 Task: In the  document note.pdf Download file as 'Open Document Format' Share this file with 'softage.6@softage.net' Insert the command  Editing
Action: Mouse moved to (58, 85)
Screenshot: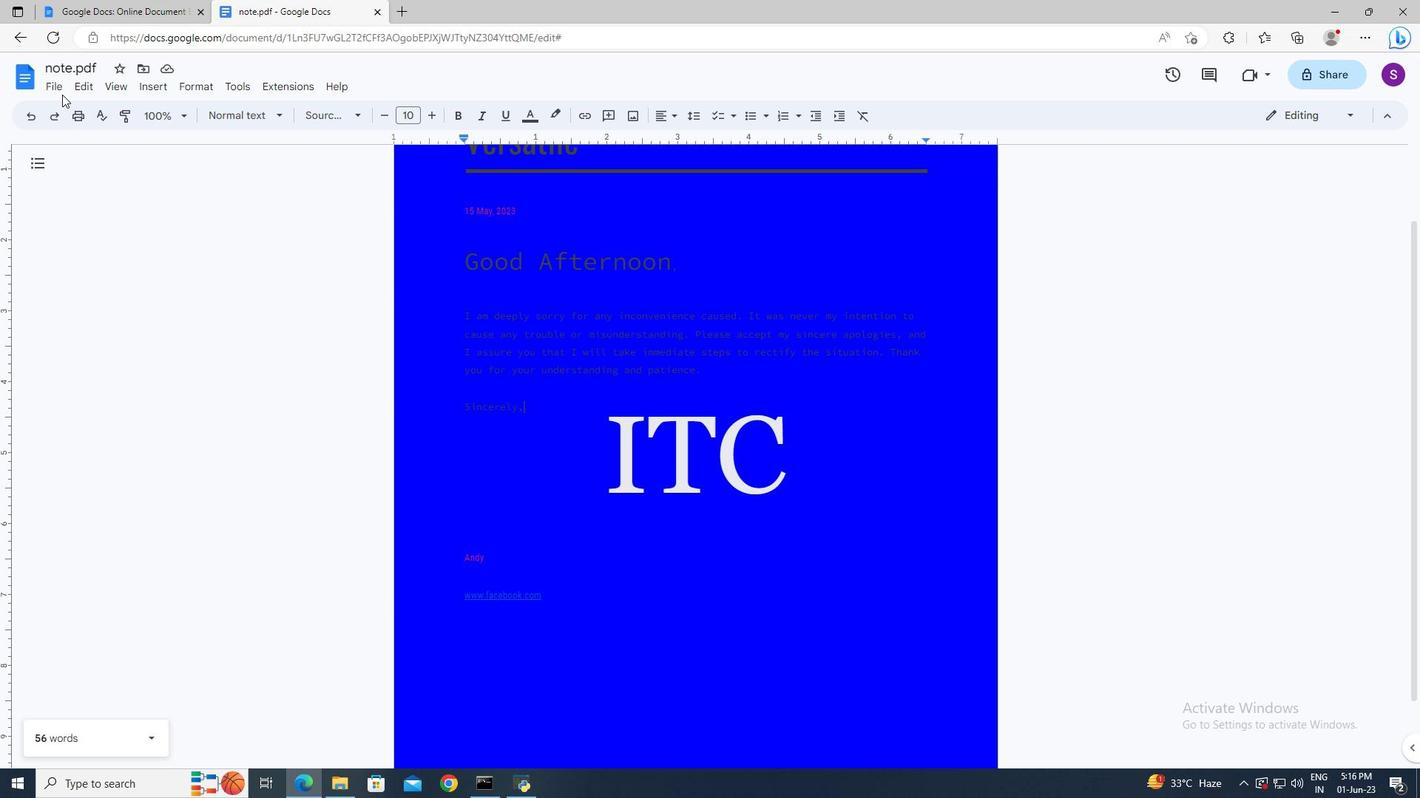 
Action: Mouse pressed left at (58, 85)
Screenshot: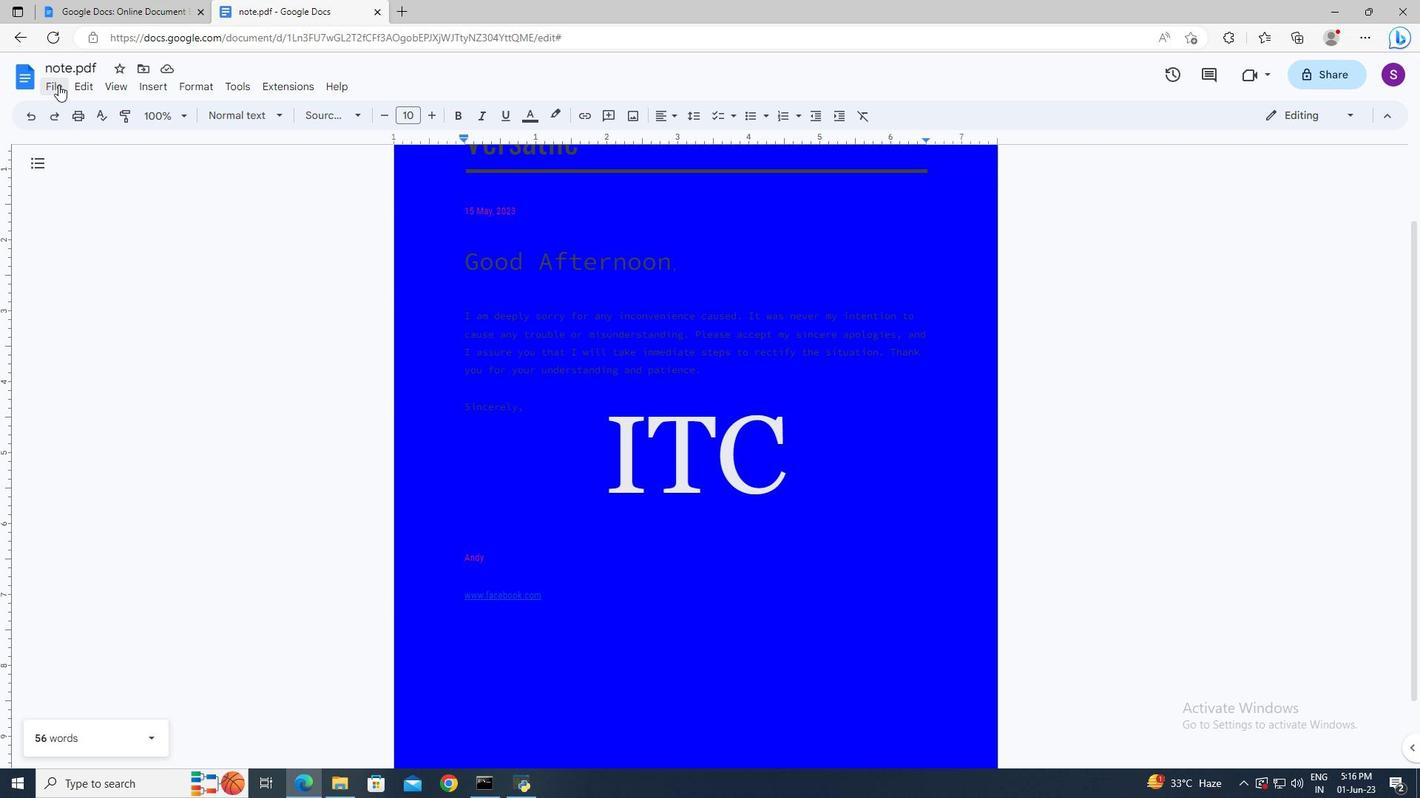 
Action: Mouse moved to (315, 264)
Screenshot: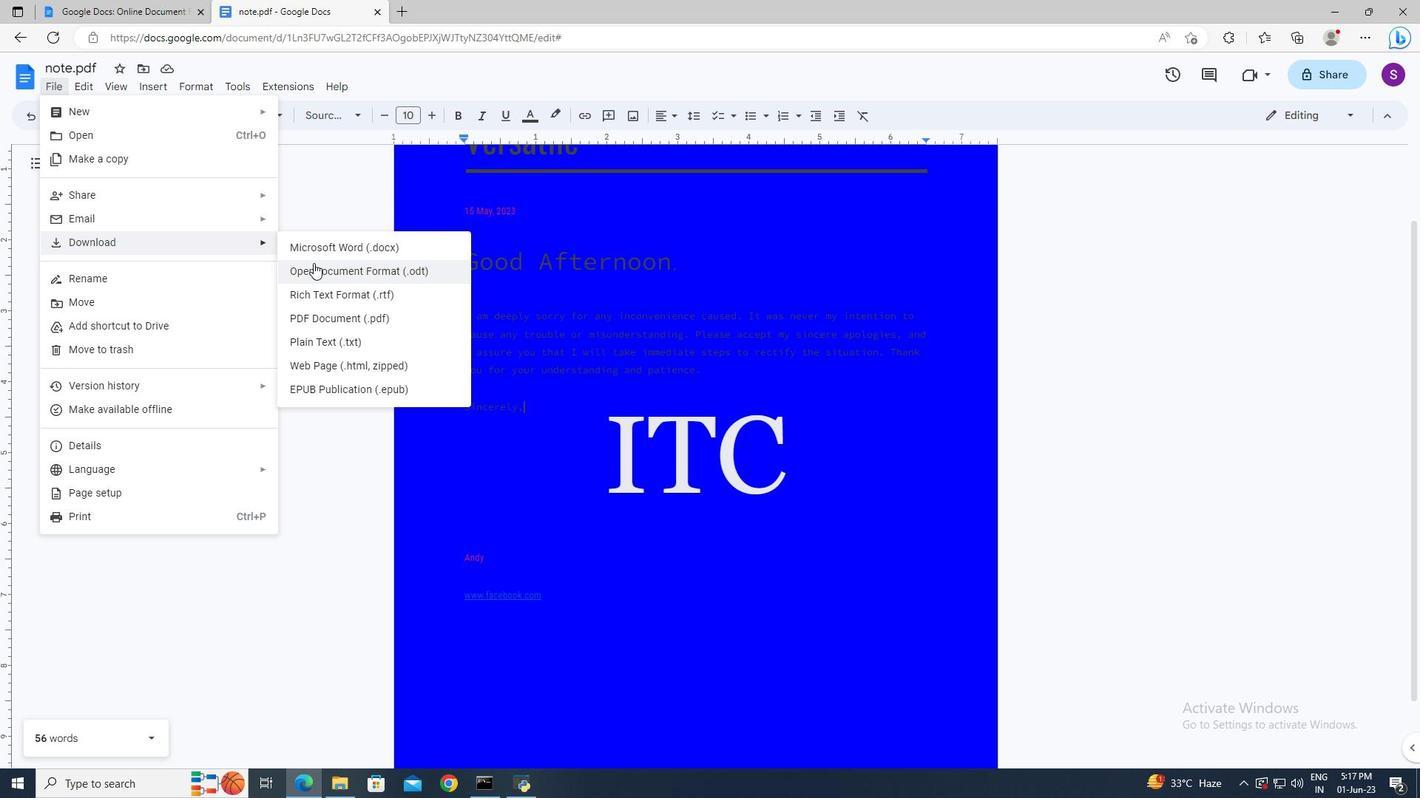 
Action: Mouse pressed left at (315, 264)
Screenshot: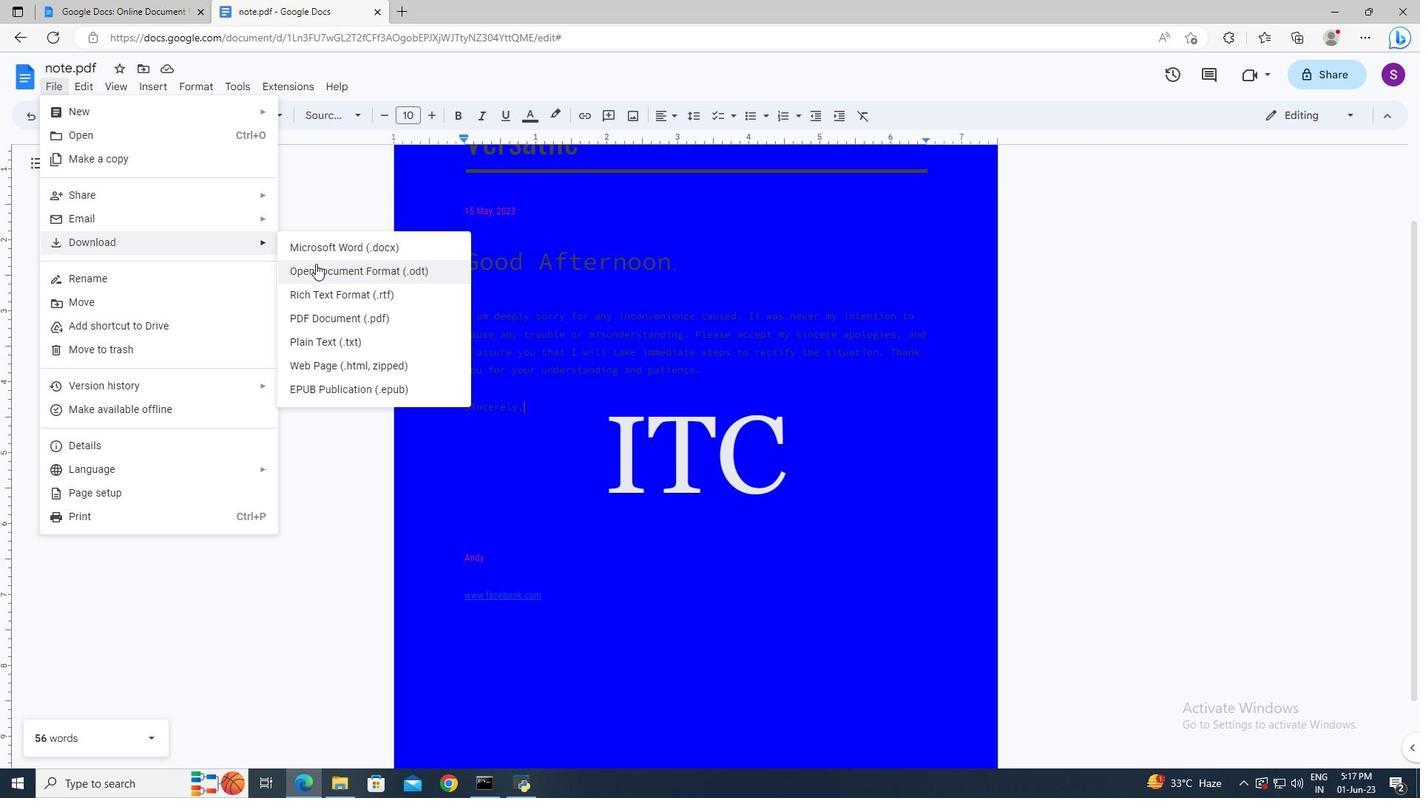 
Action: Mouse moved to (48, 93)
Screenshot: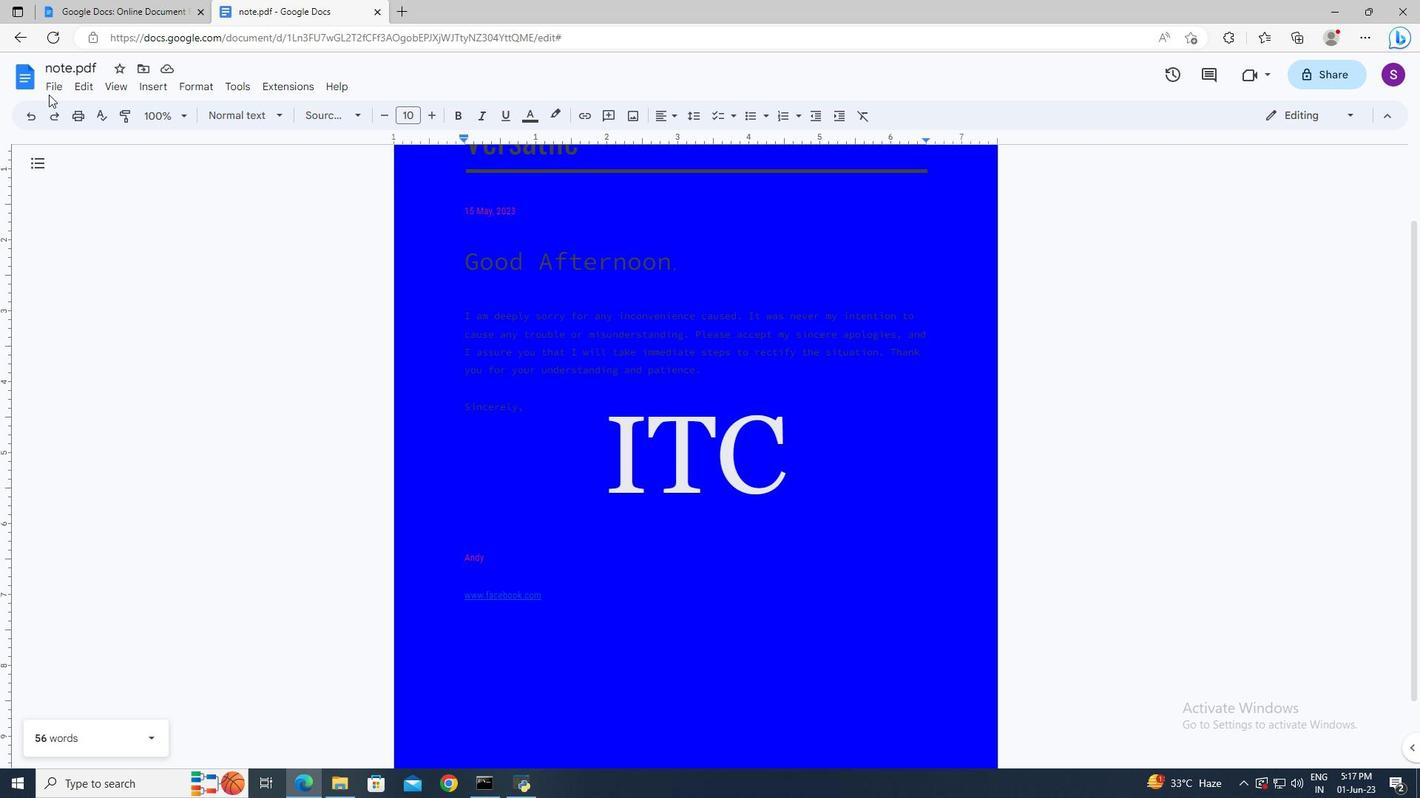 
Action: Mouse pressed left at (48, 93)
Screenshot: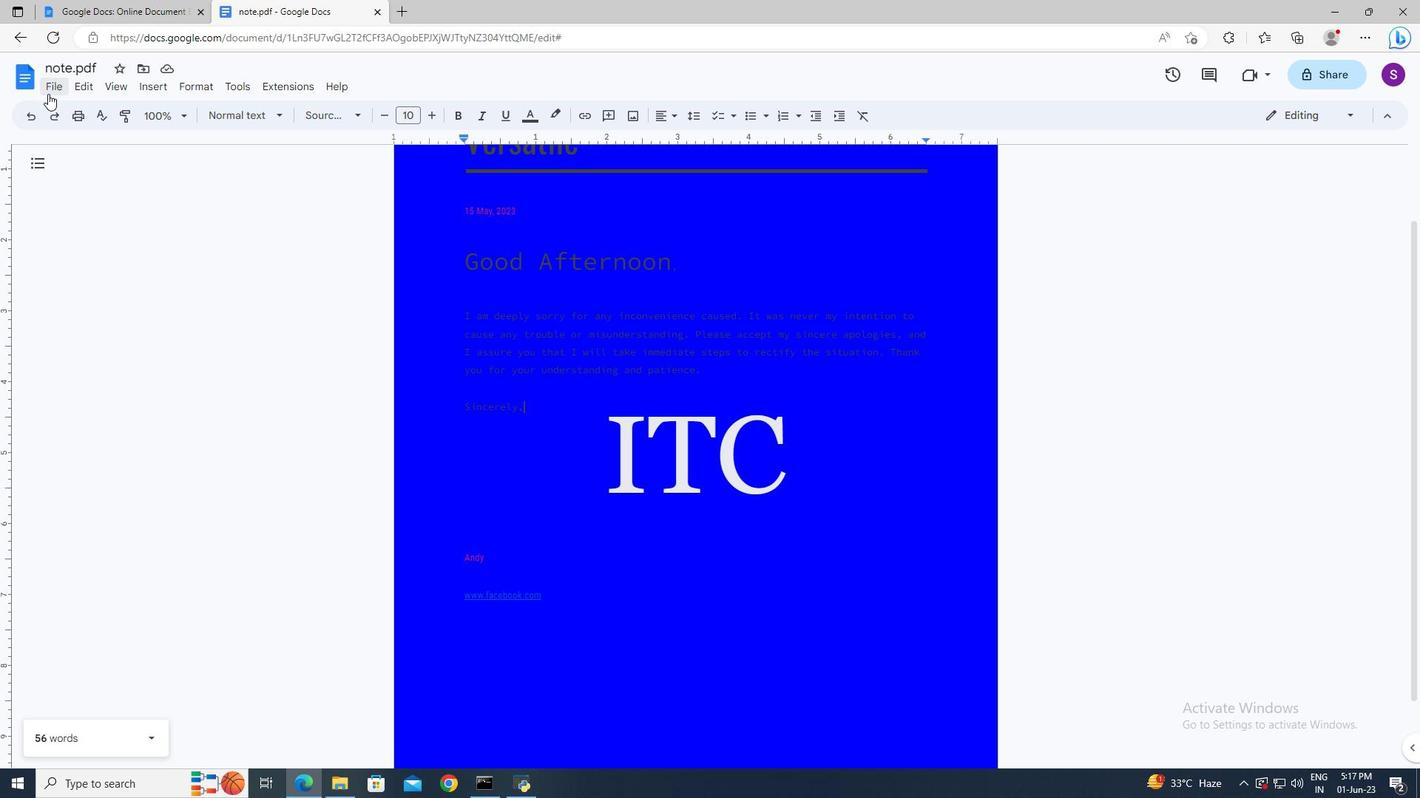 
Action: Mouse moved to (310, 197)
Screenshot: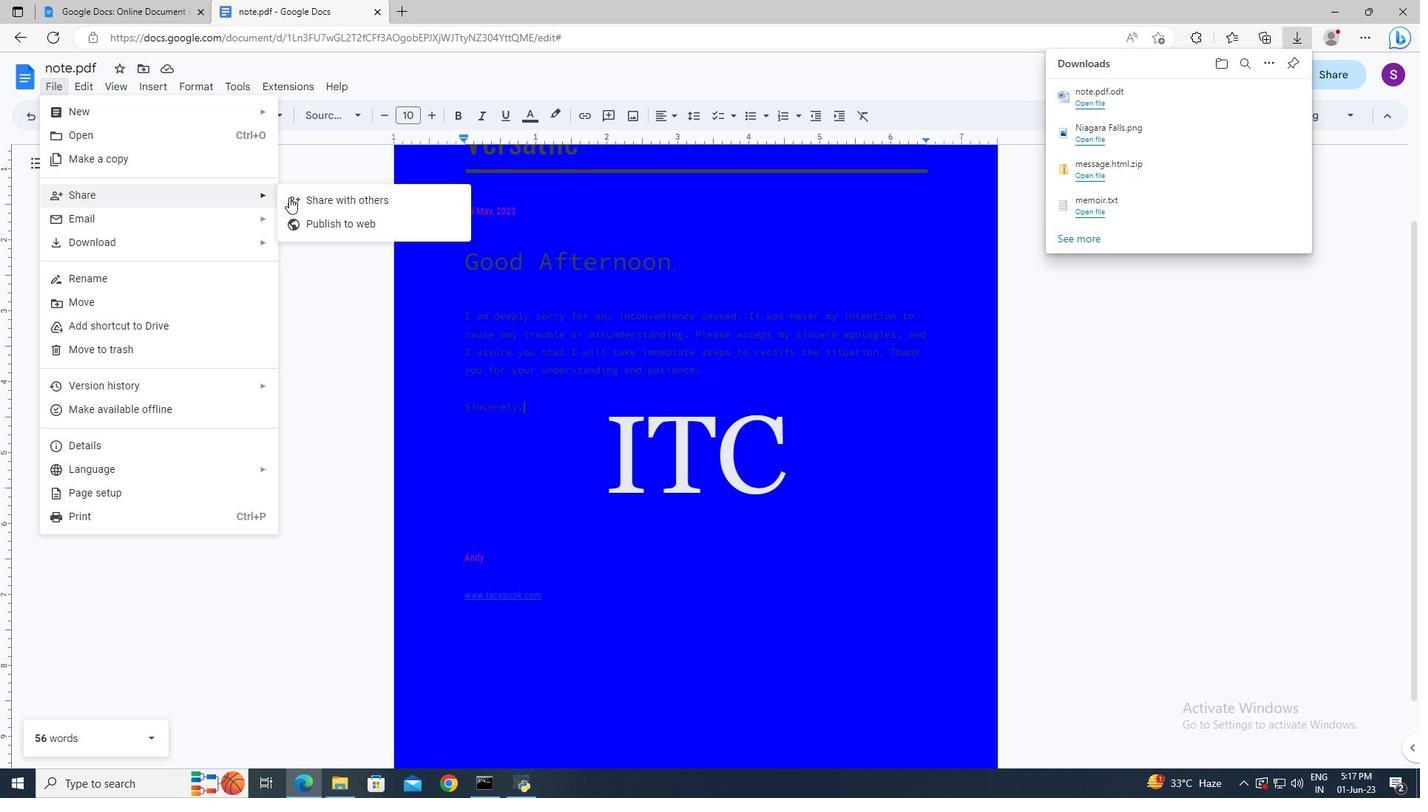 
Action: Mouse pressed left at (310, 197)
Screenshot: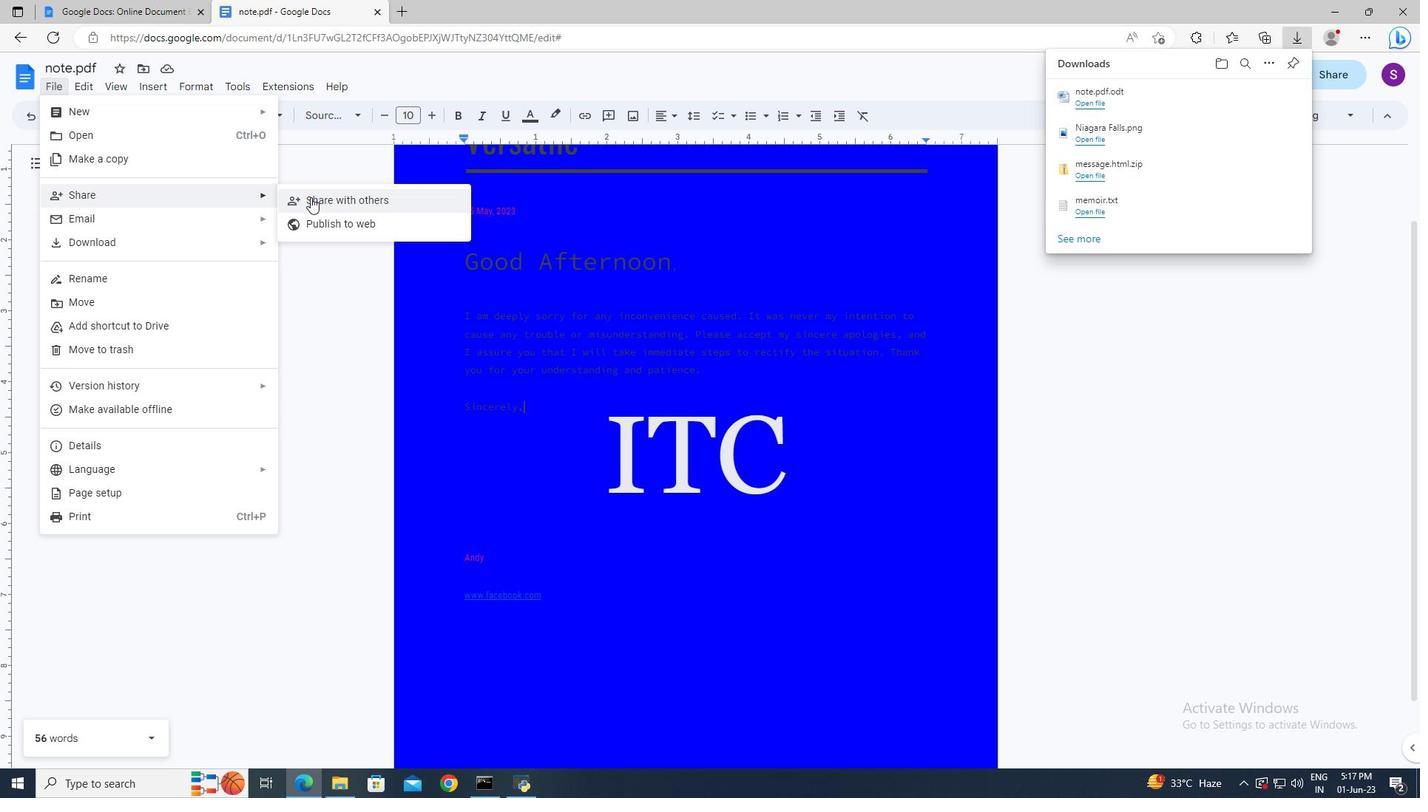 
Action: Mouse moved to (562, 330)
Screenshot: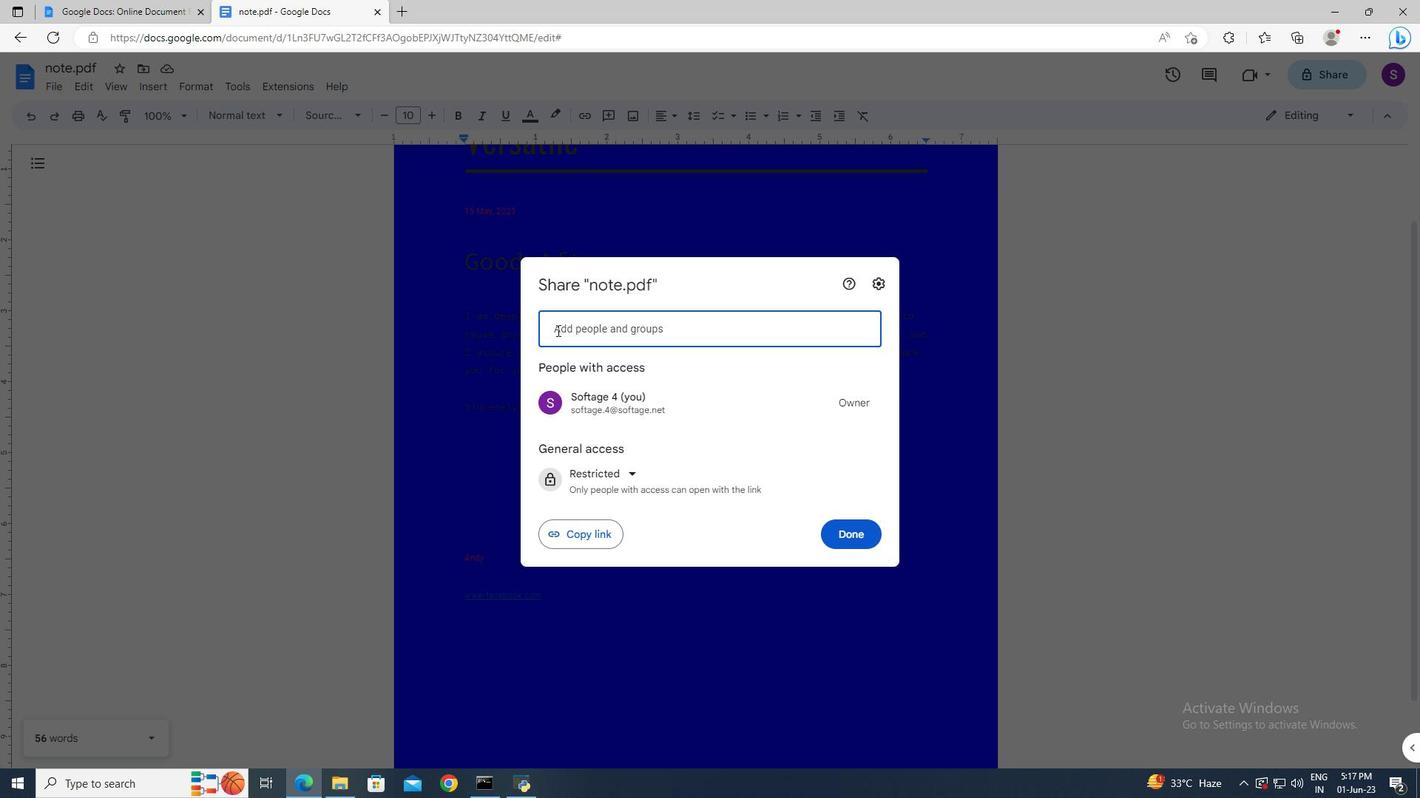 
Action: Mouse pressed left at (562, 330)
Screenshot: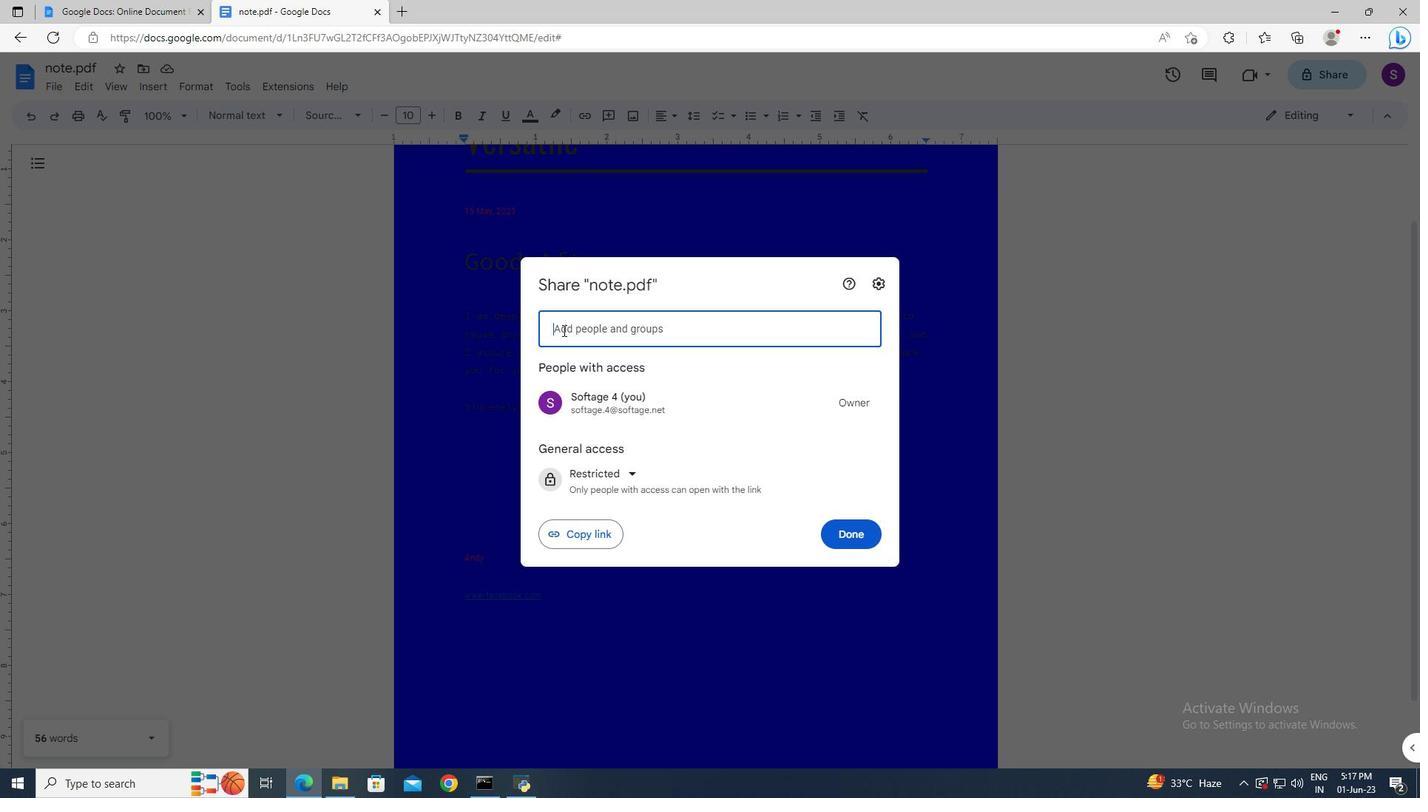 
Action: Mouse moved to (562, 331)
Screenshot: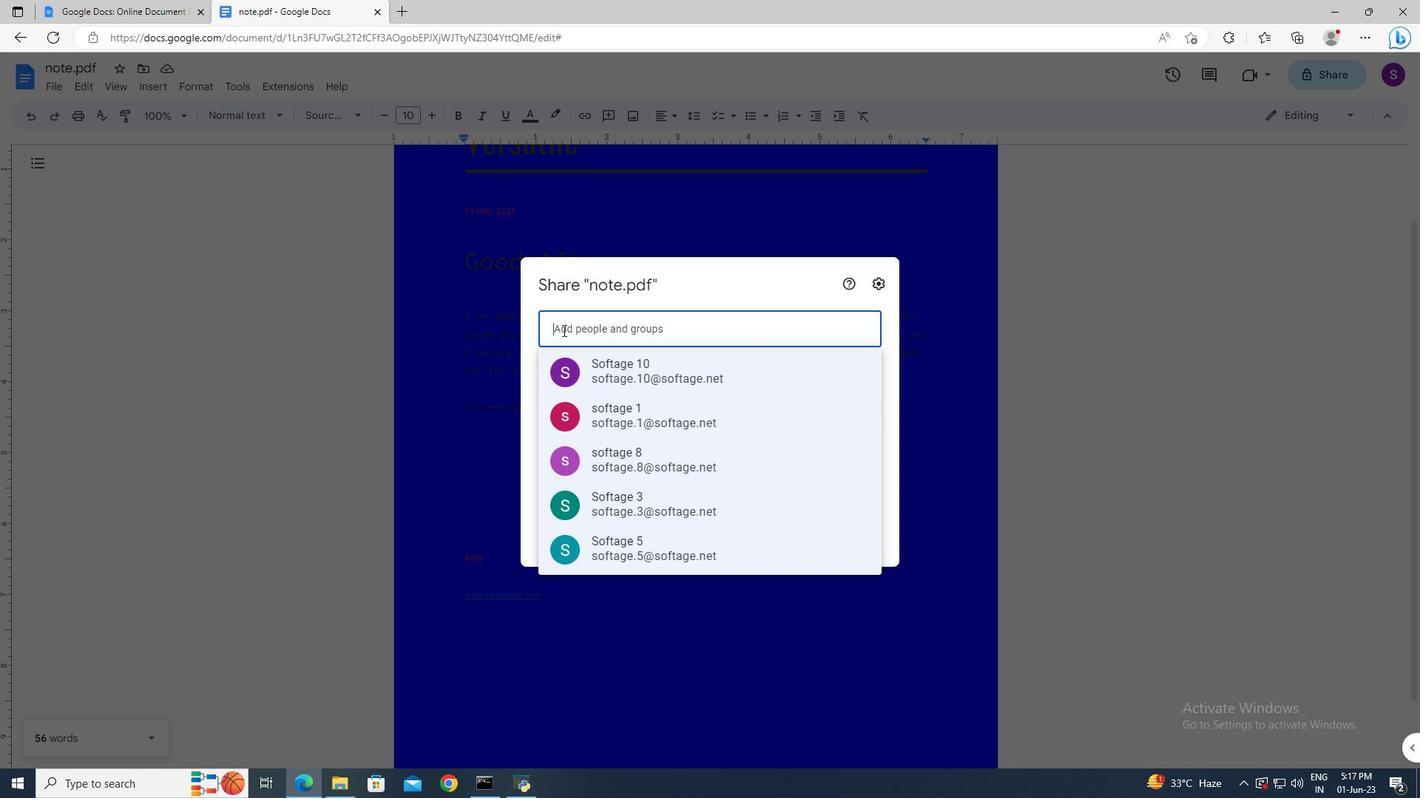 
Action: Key pressed softage.6<Key.shift><Key.shift><Key.shift><Key.shift><Key.shift><Key.shift><Key.shift><Key.shift><Key.shift><Key.shift>@softage.net<Key.enter>
Screenshot: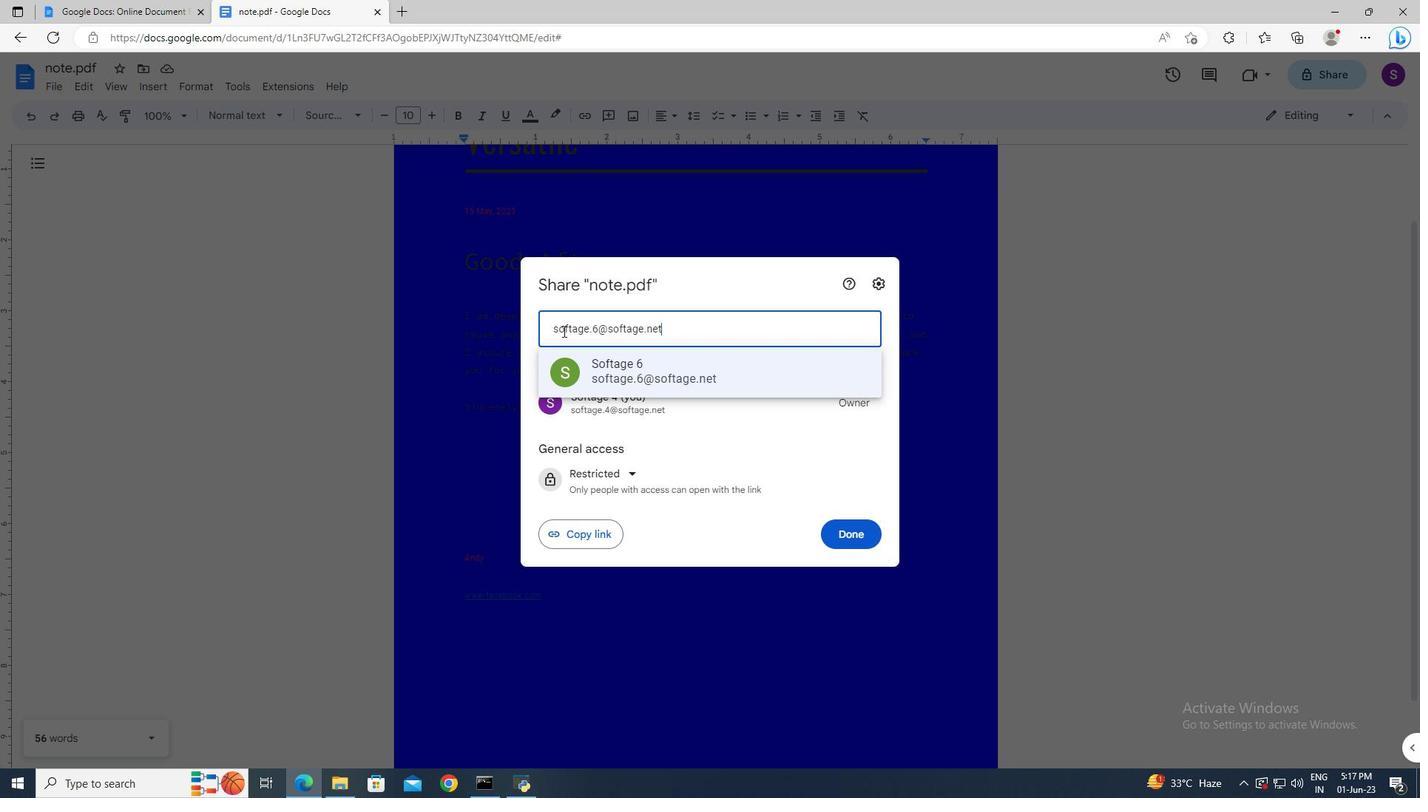 
Action: Mouse moved to (836, 520)
Screenshot: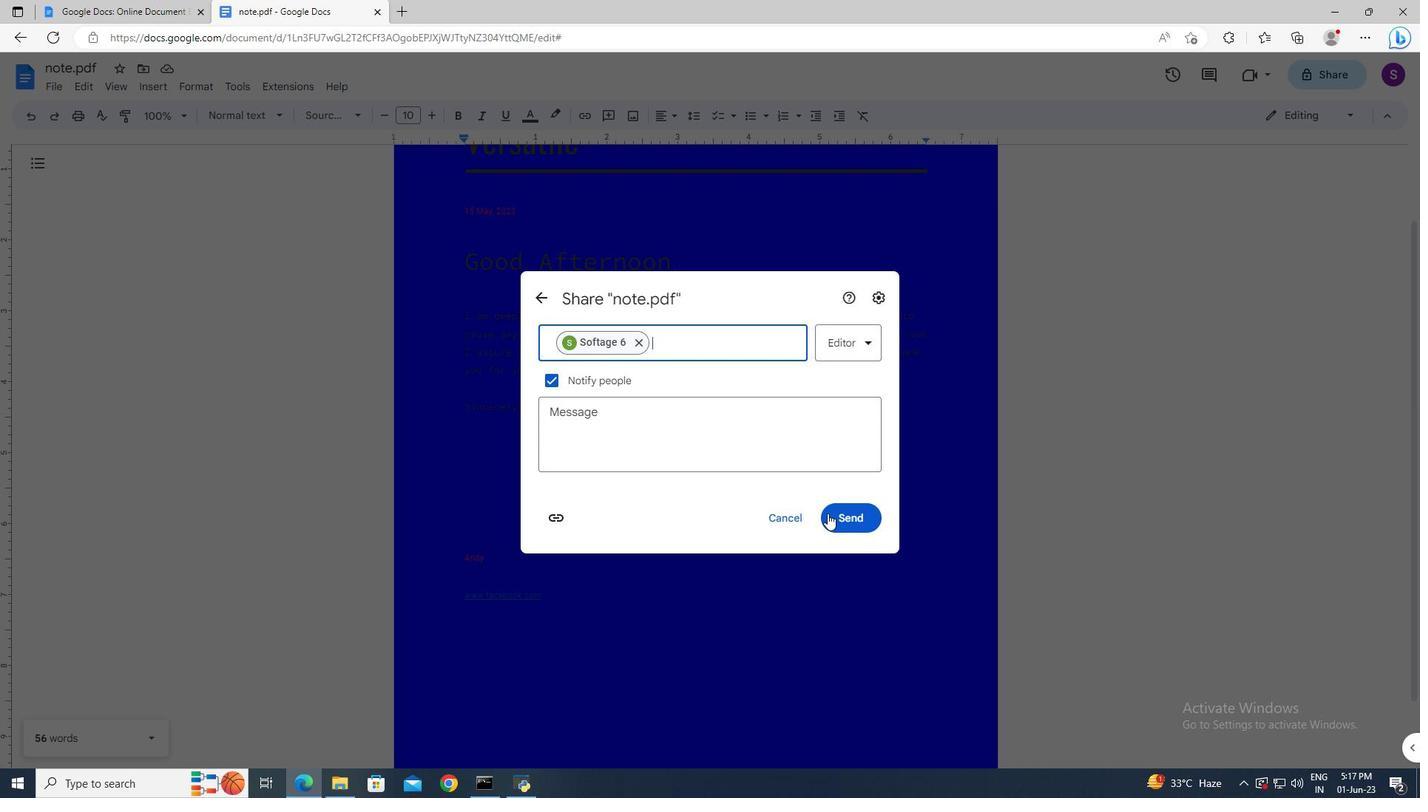 
Action: Mouse pressed left at (836, 520)
Screenshot: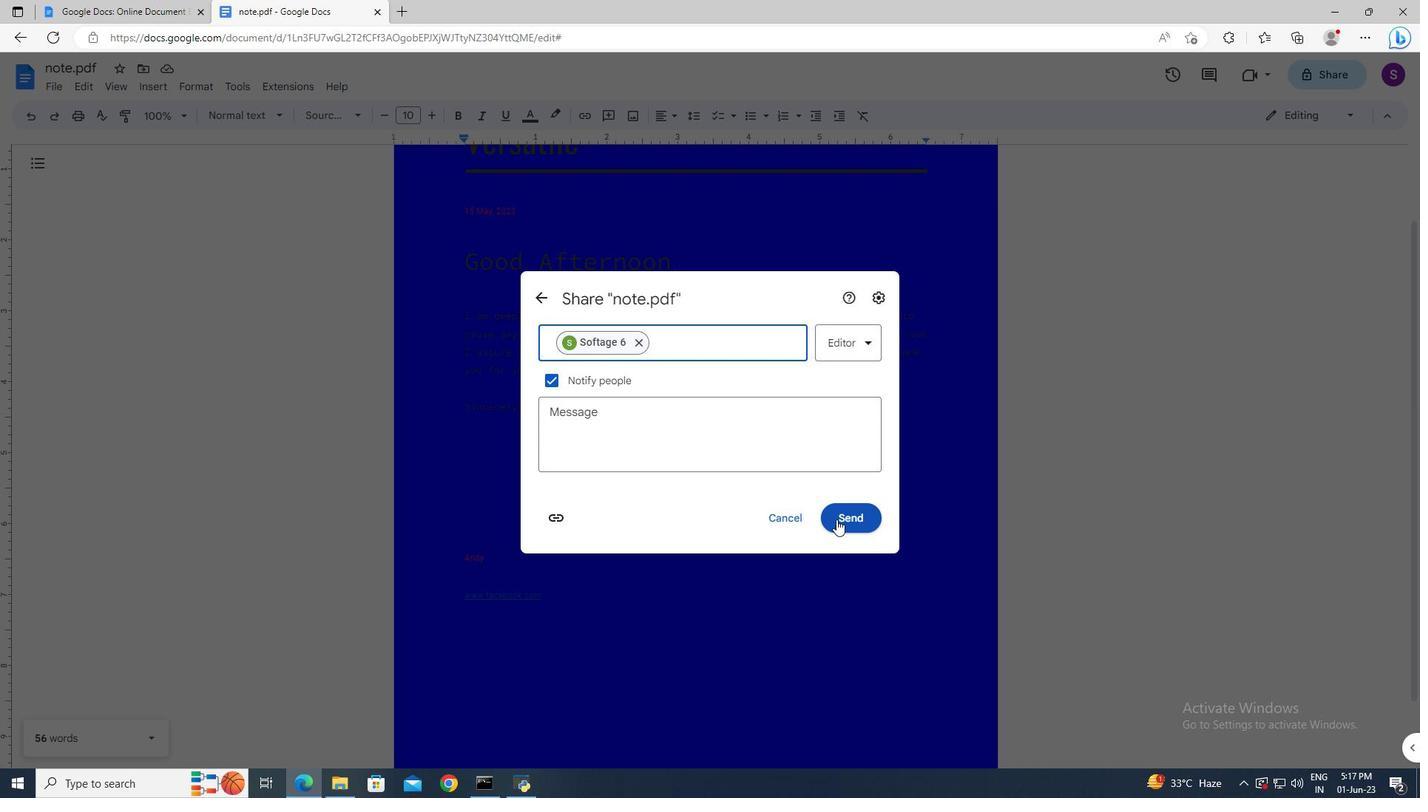 
Action: Mouse moved to (1279, 110)
Screenshot: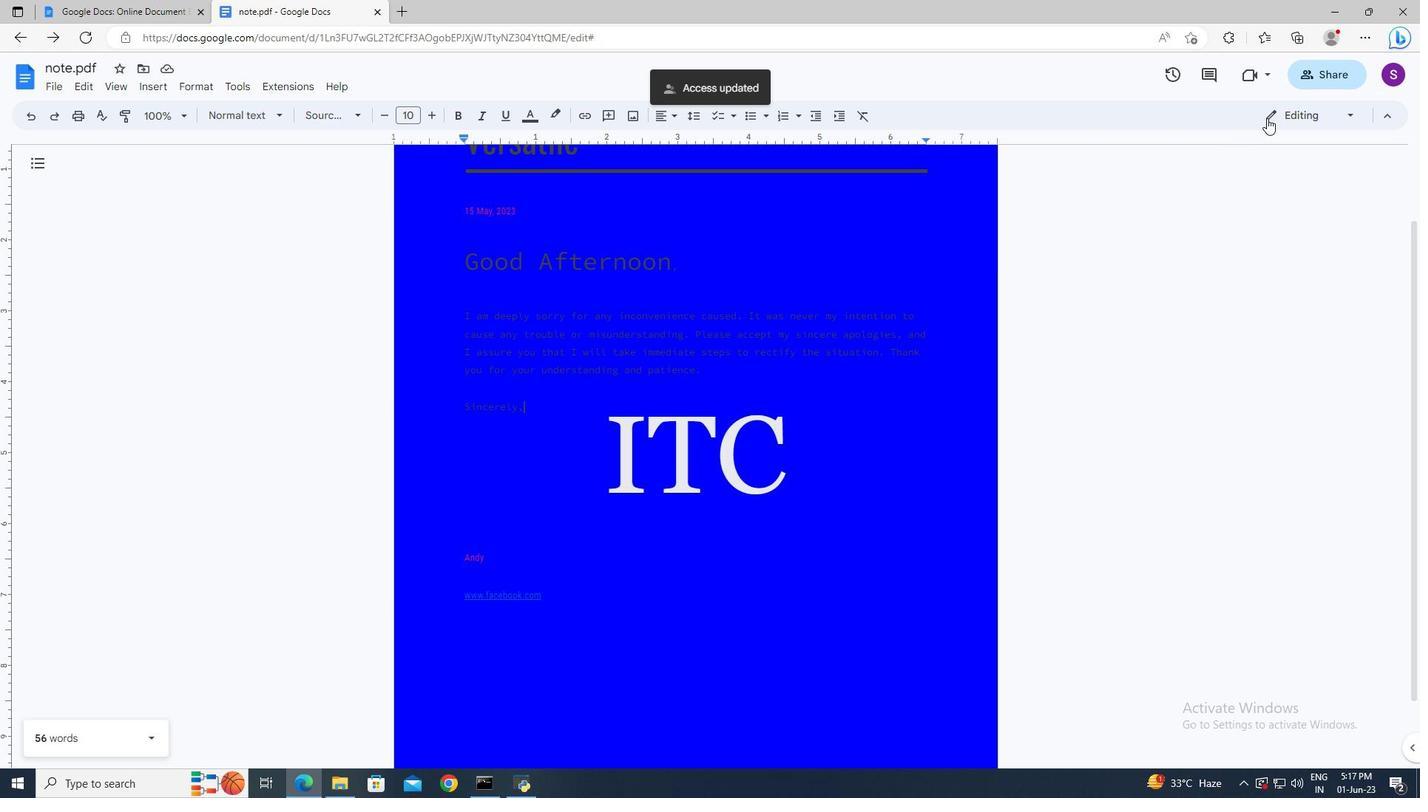 
Action: Mouse pressed left at (1279, 110)
Screenshot: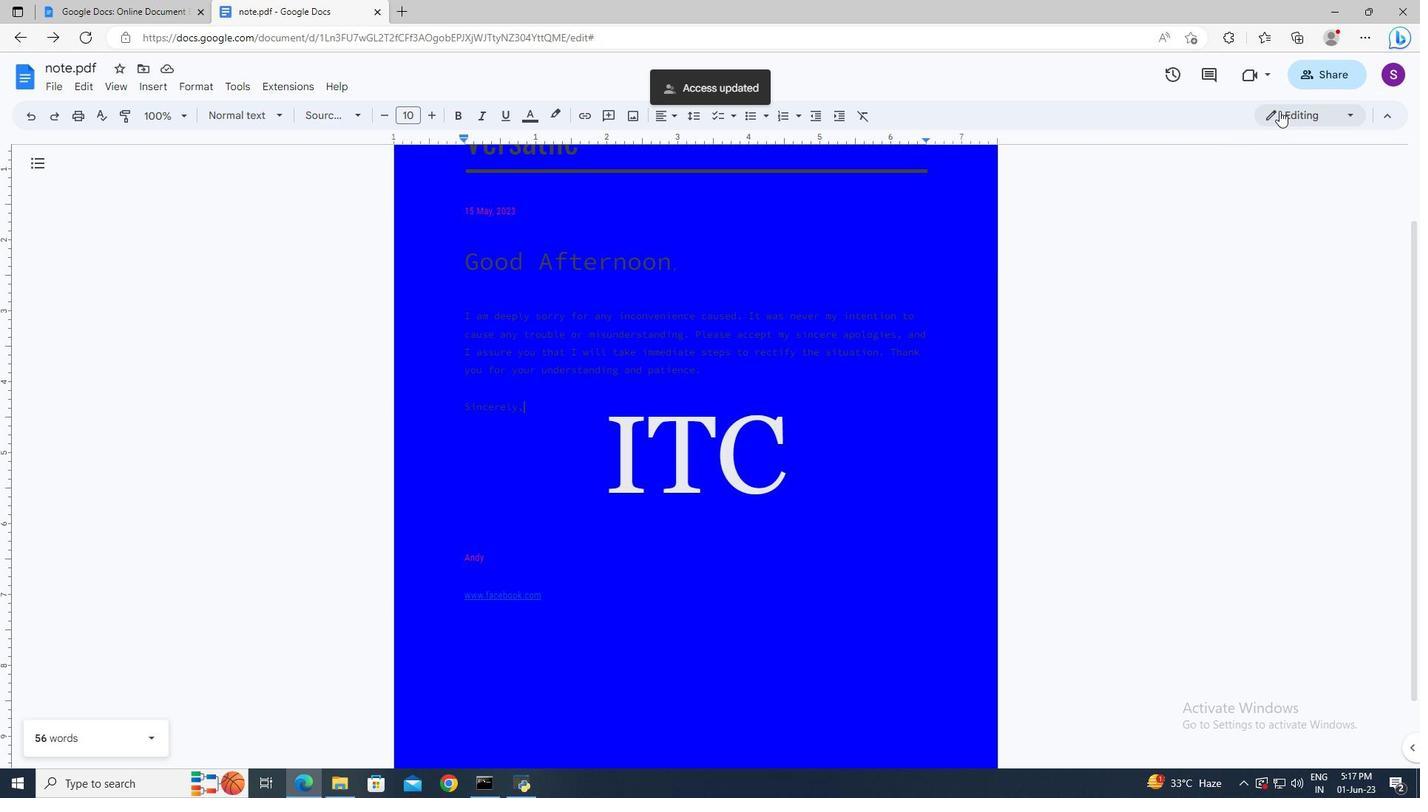 
Action: Mouse moved to (1274, 141)
Screenshot: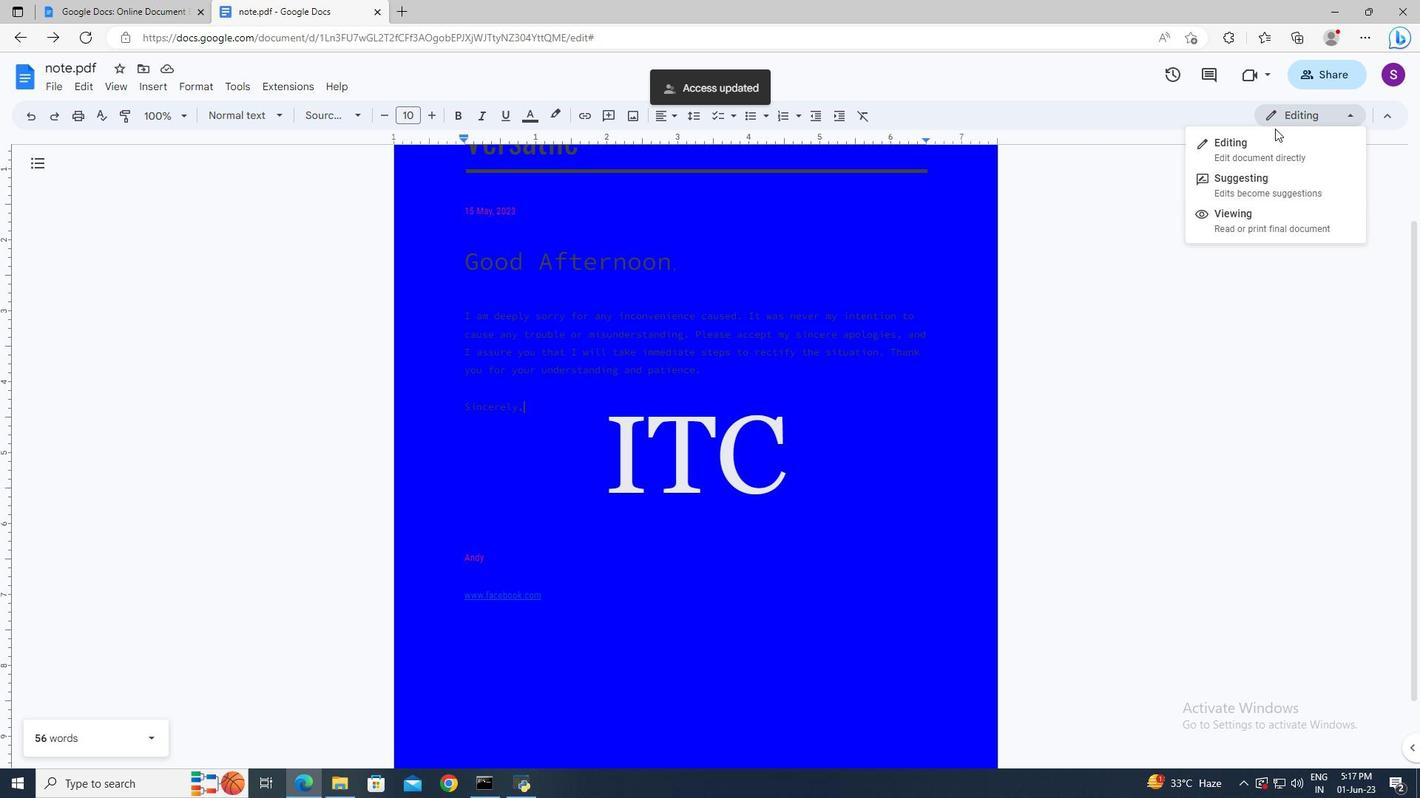
Action: Mouse pressed left at (1274, 141)
Screenshot: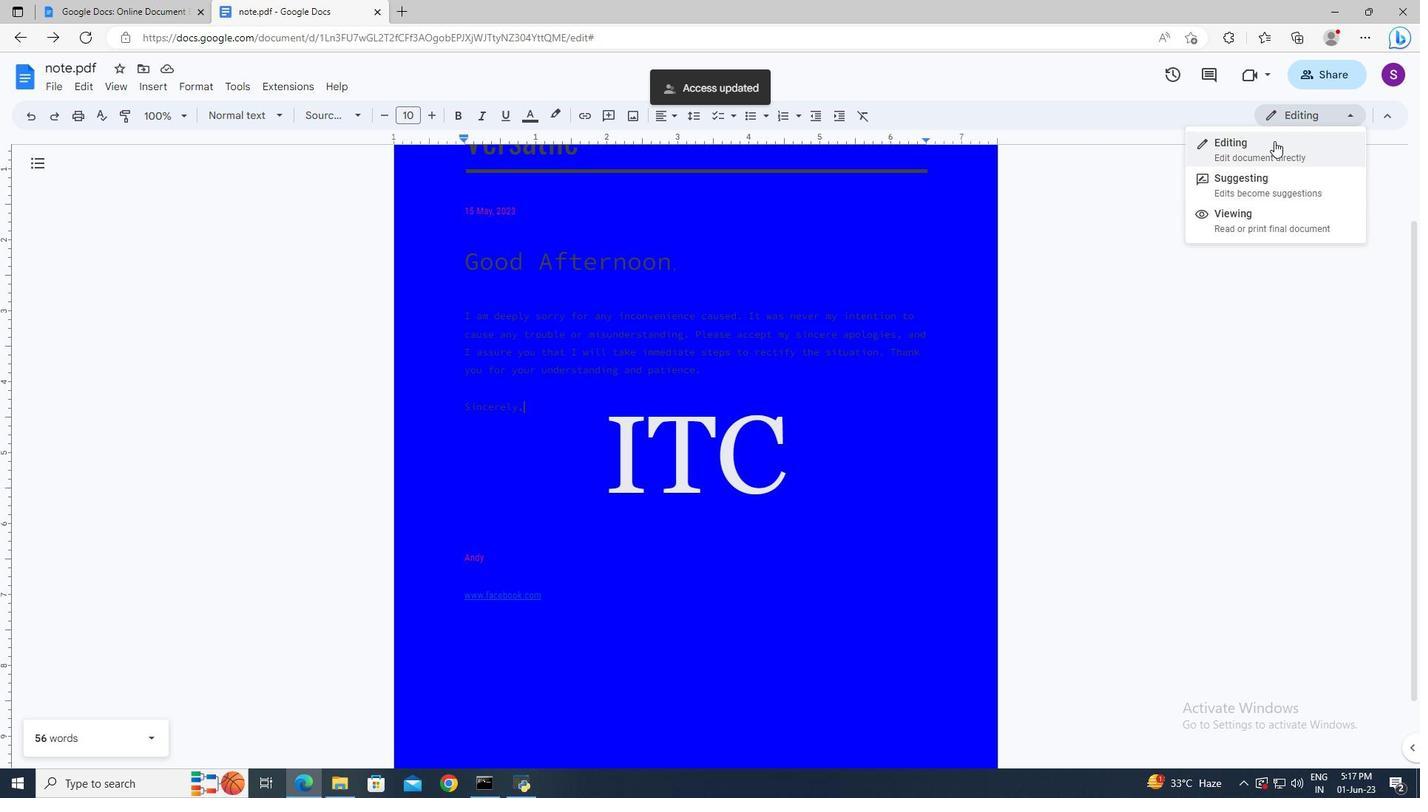 
Action: Mouse moved to (866, 409)
Screenshot: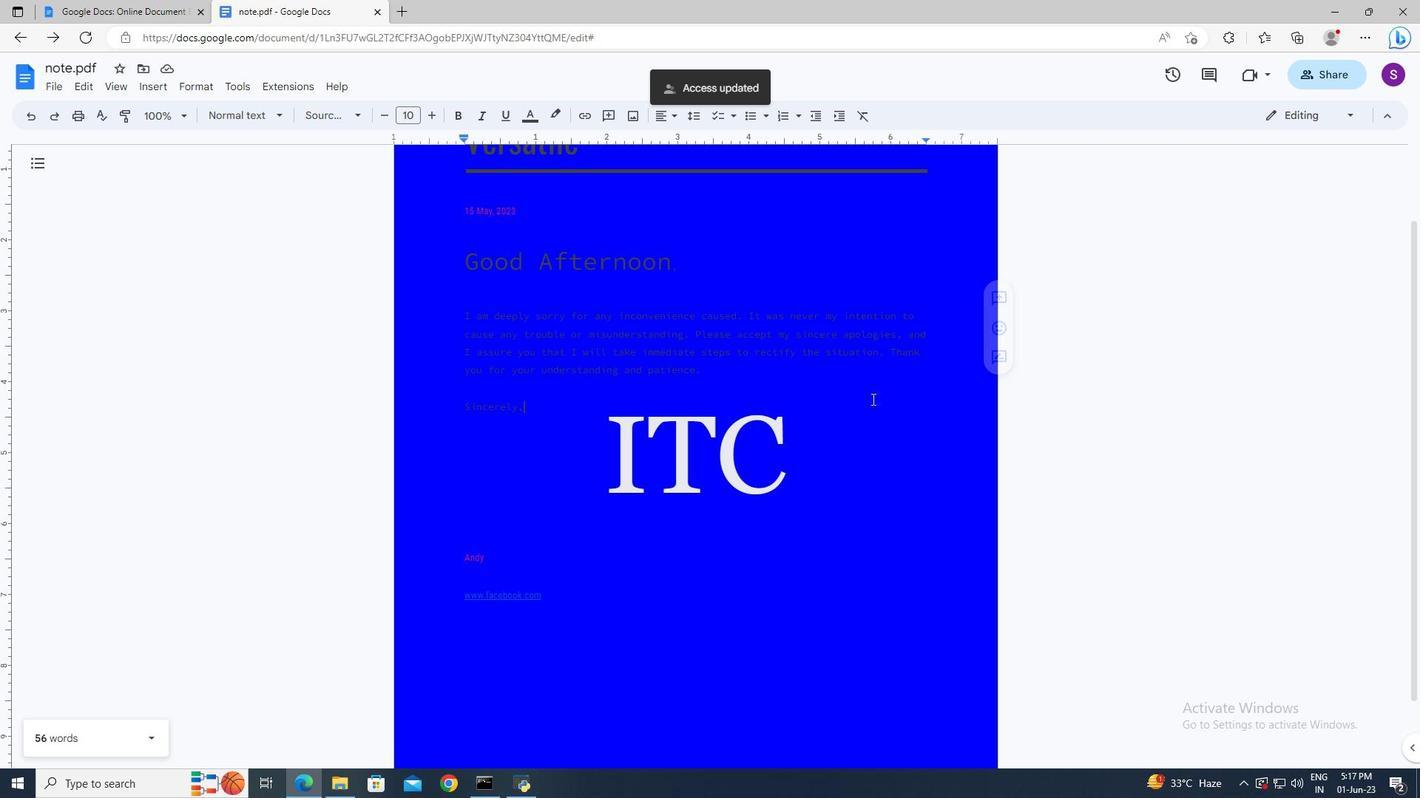 
Action: Mouse pressed left at (866, 409)
Screenshot: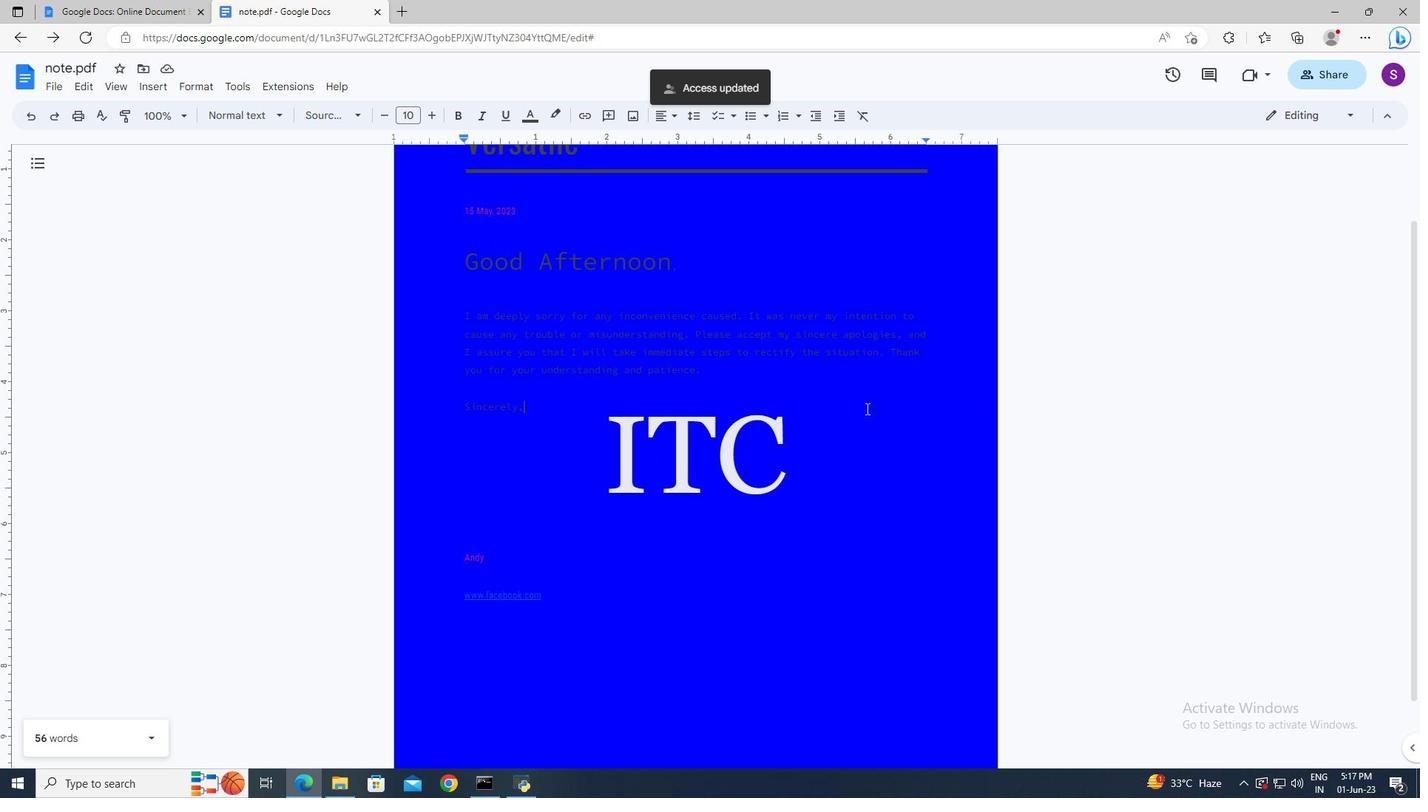 
